 Task: Toggle the notification option in the verbosity.
Action: Mouse moved to (15, 675)
Screenshot: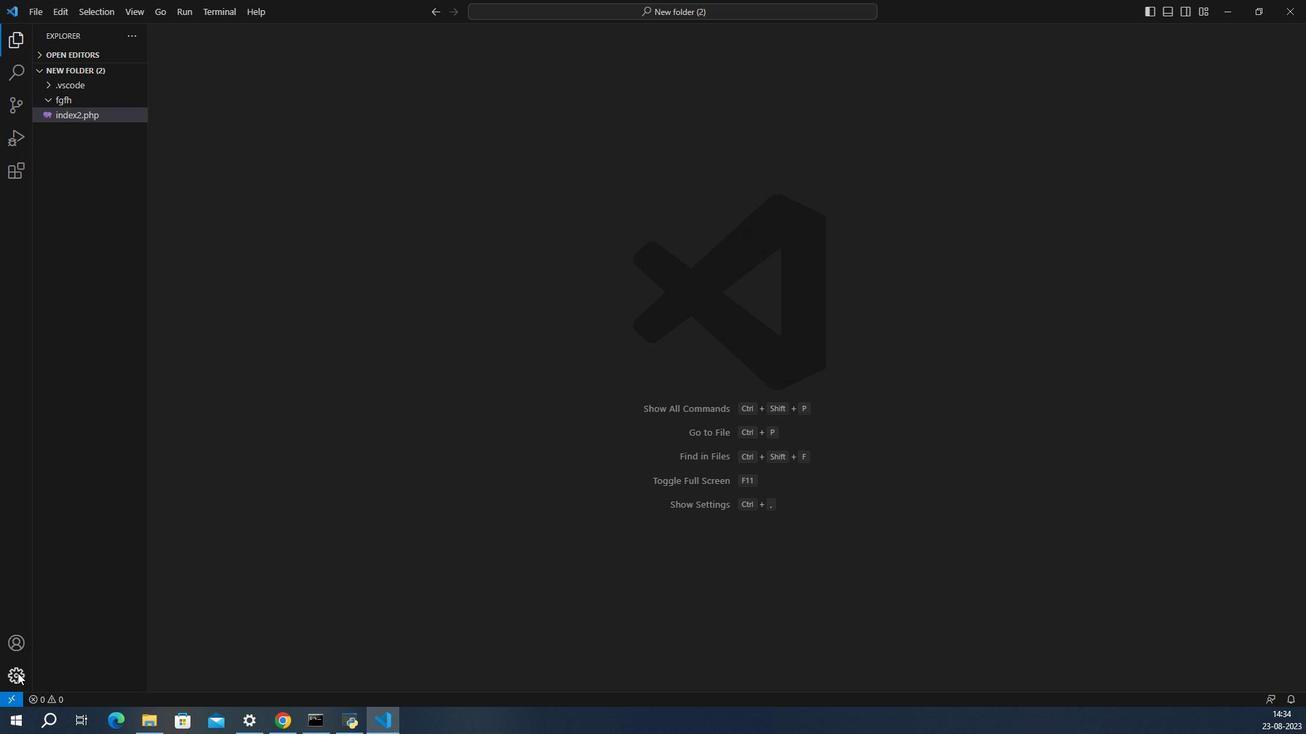 
Action: Mouse pressed left at (15, 675)
Screenshot: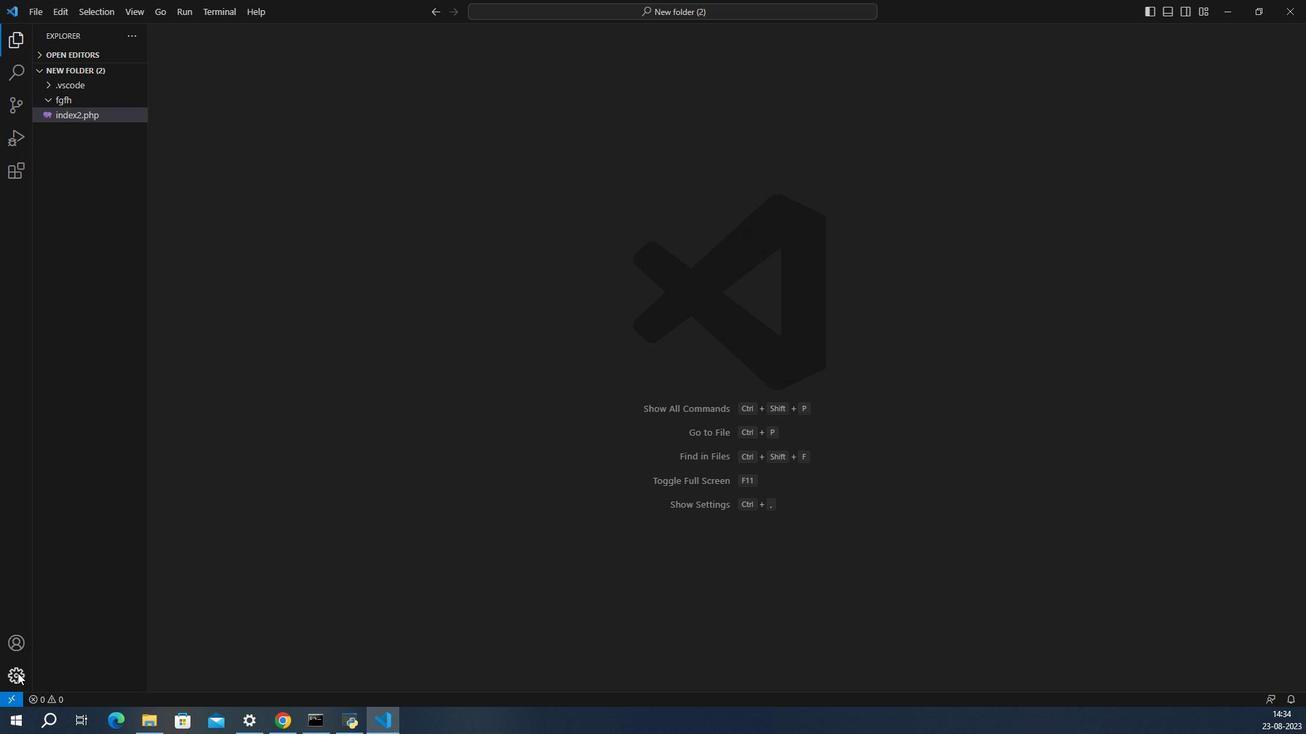 
Action: Mouse moved to (62, 574)
Screenshot: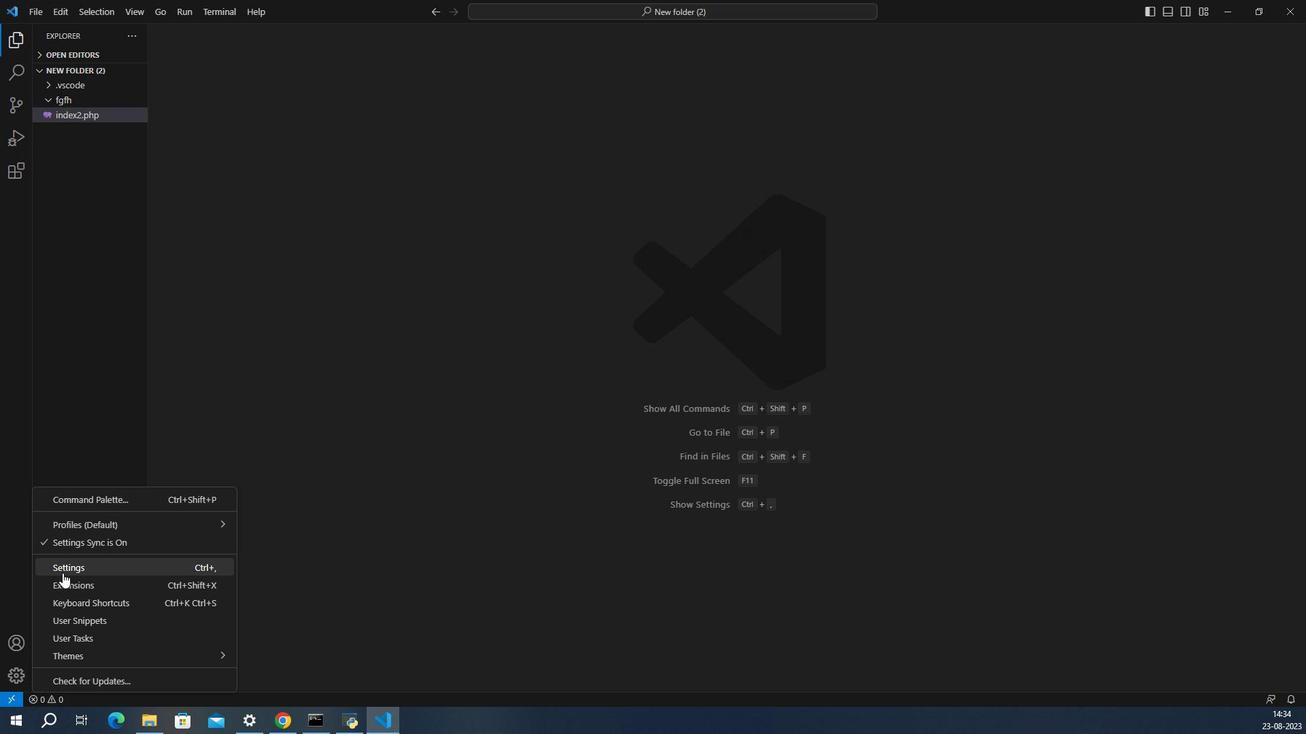
Action: Mouse pressed left at (62, 574)
Screenshot: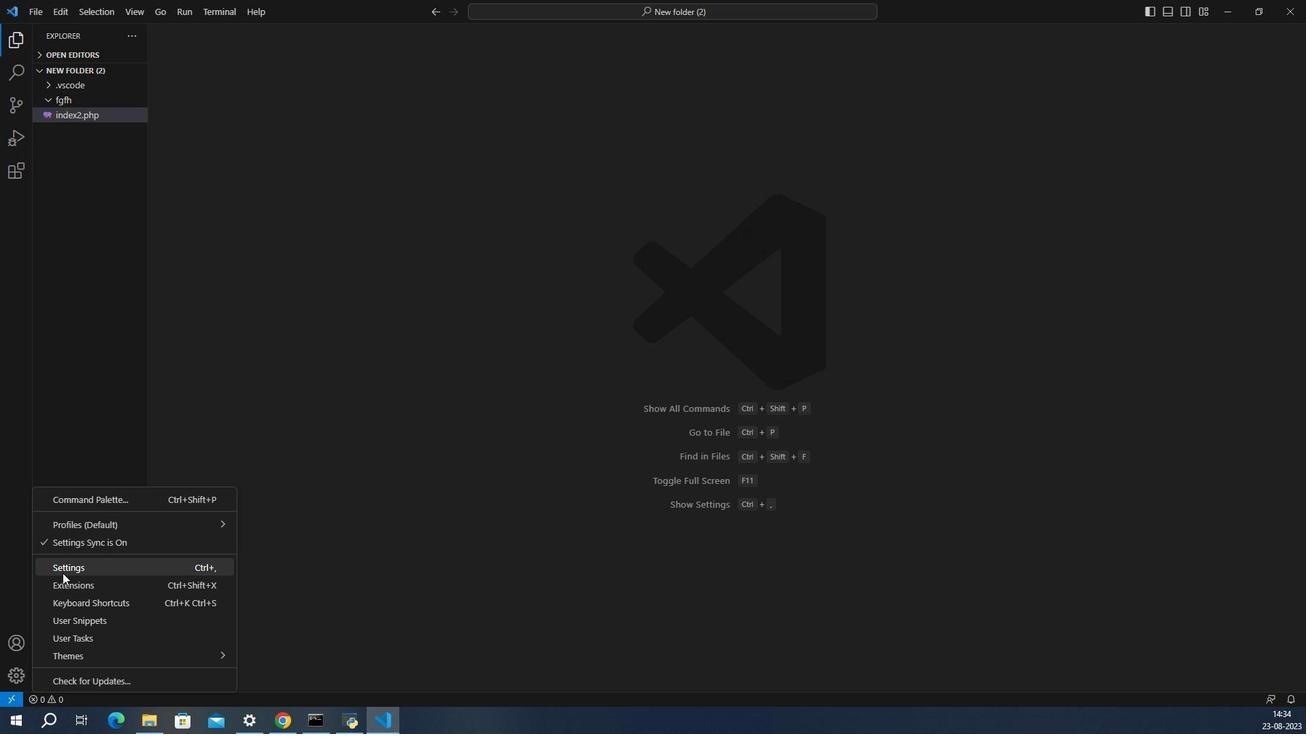 
Action: Mouse moved to (591, 469)
Screenshot: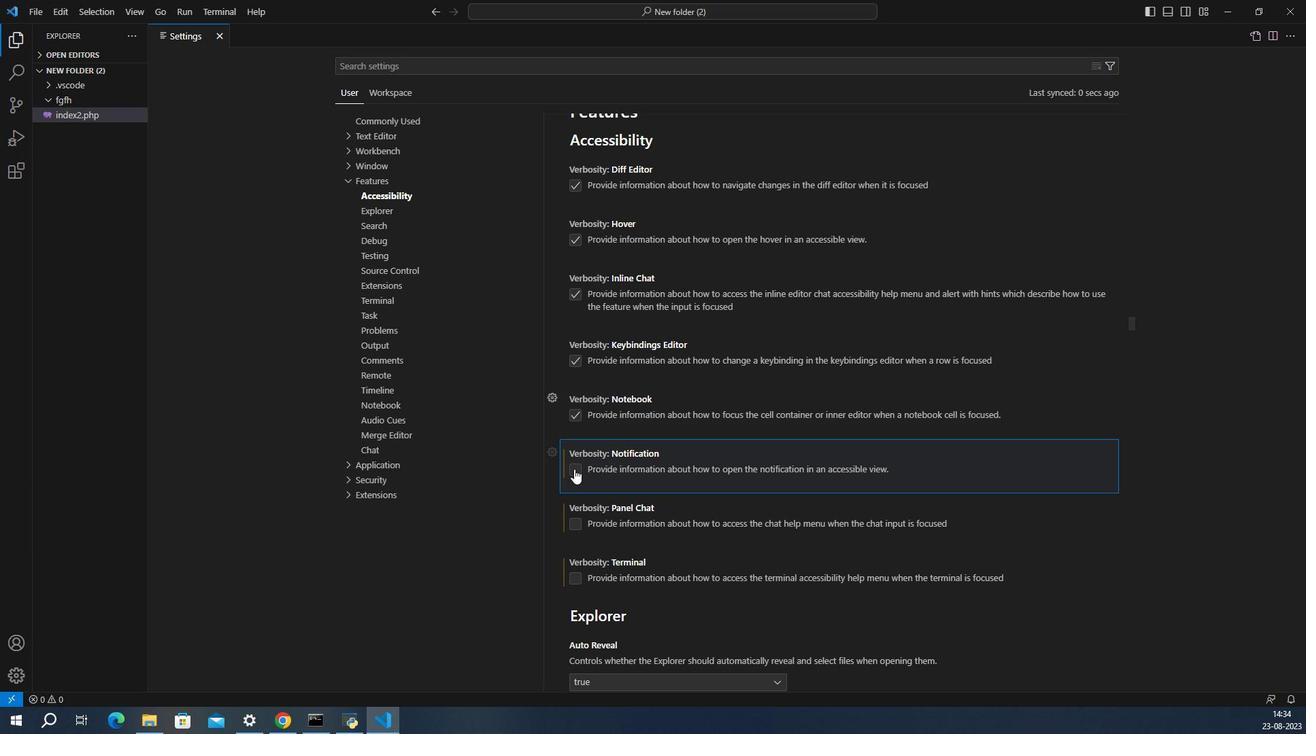 
Action: Mouse pressed left at (591, 469)
Screenshot: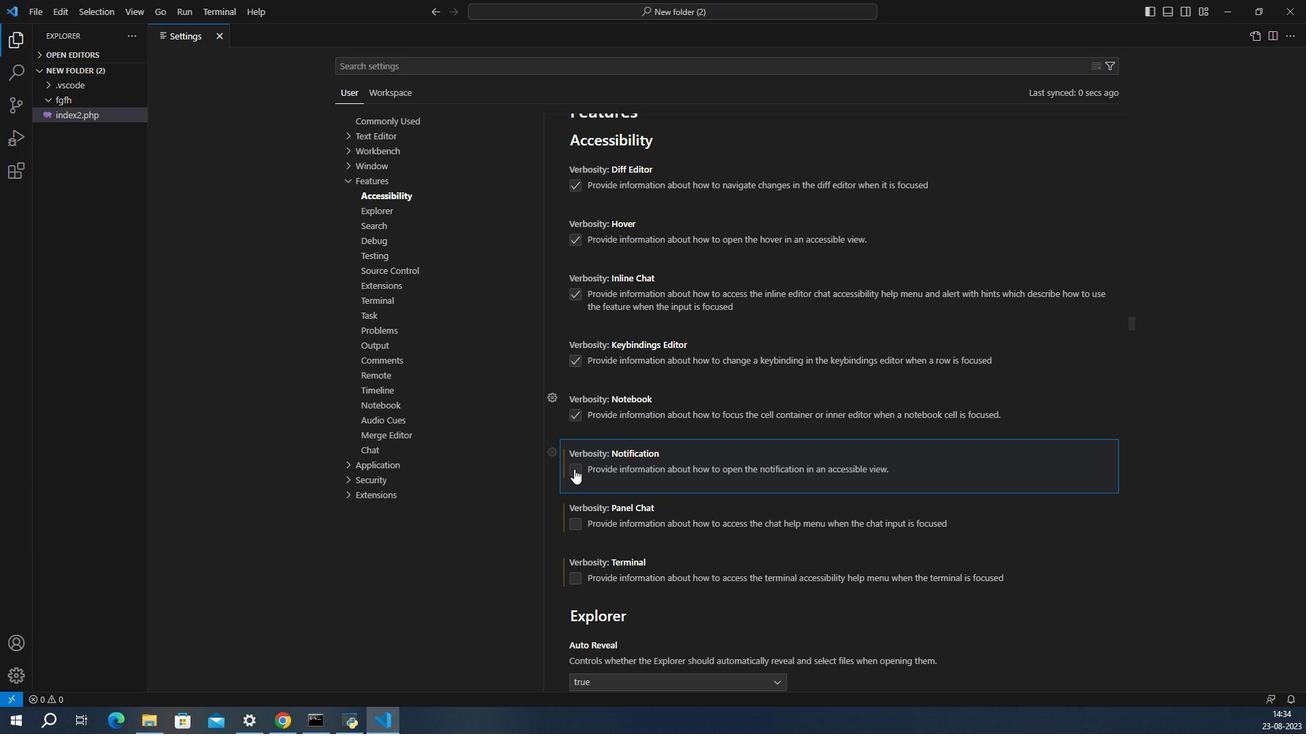 
Action: Mouse moved to (611, 469)
Screenshot: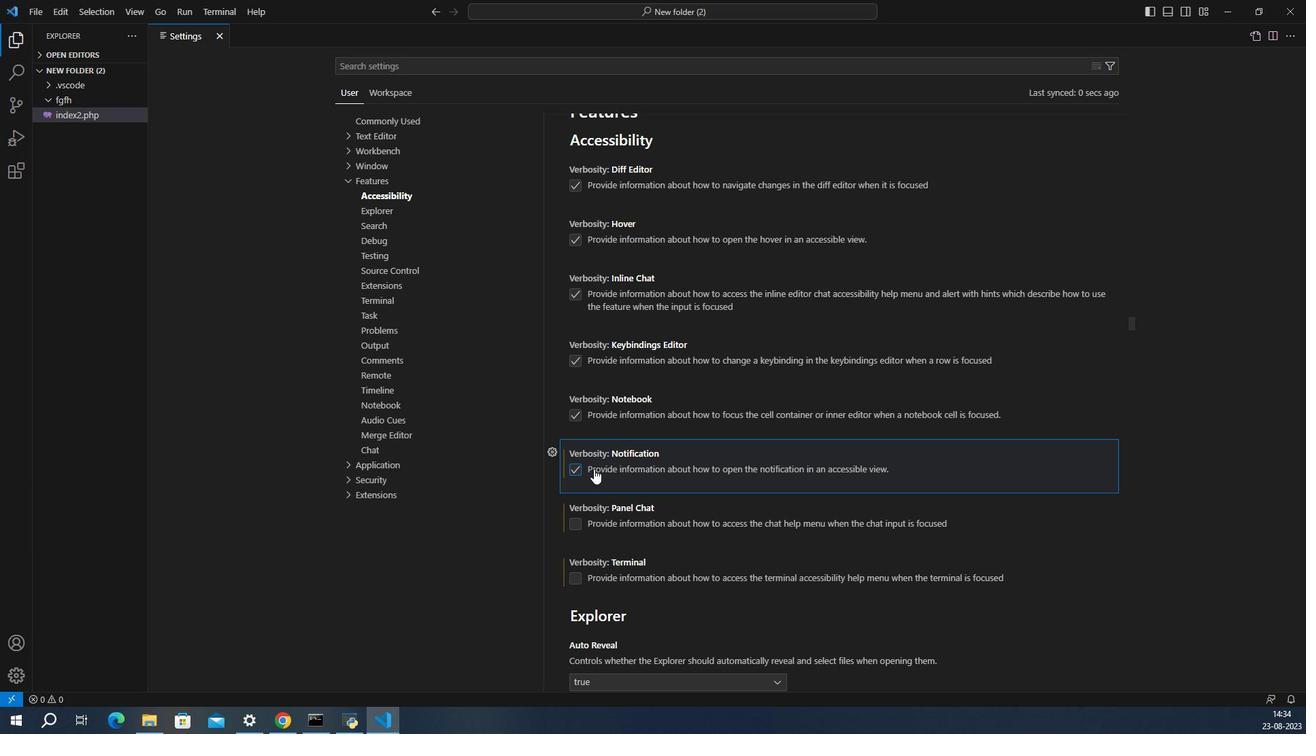 
